 Task: Click the Ok in New Invoice
Action: Mouse moved to (133, 17)
Screenshot: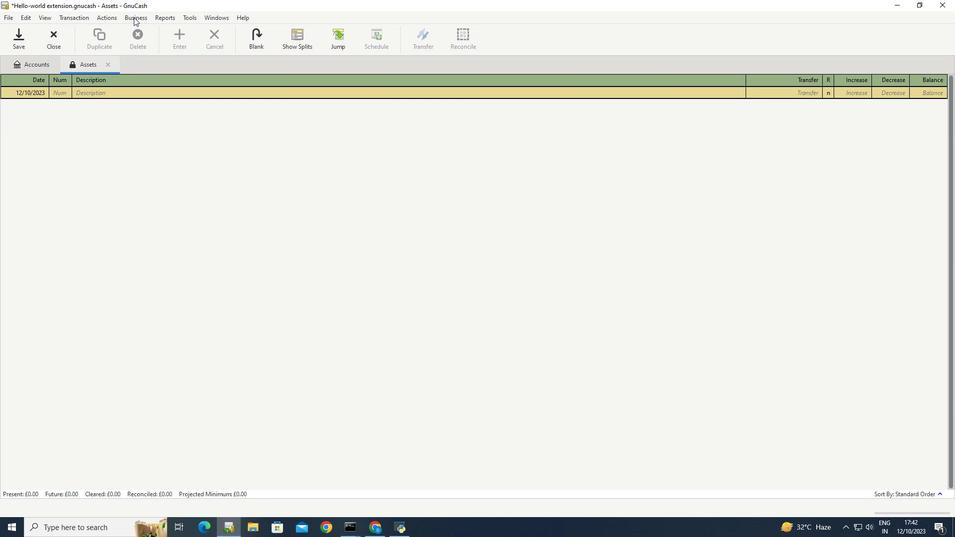 
Action: Mouse pressed left at (133, 17)
Screenshot: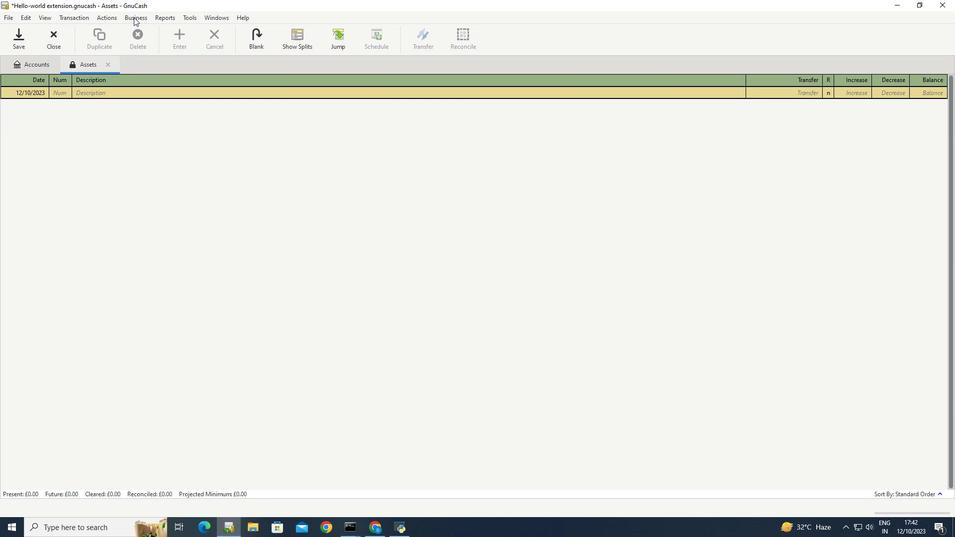 
Action: Mouse moved to (251, 66)
Screenshot: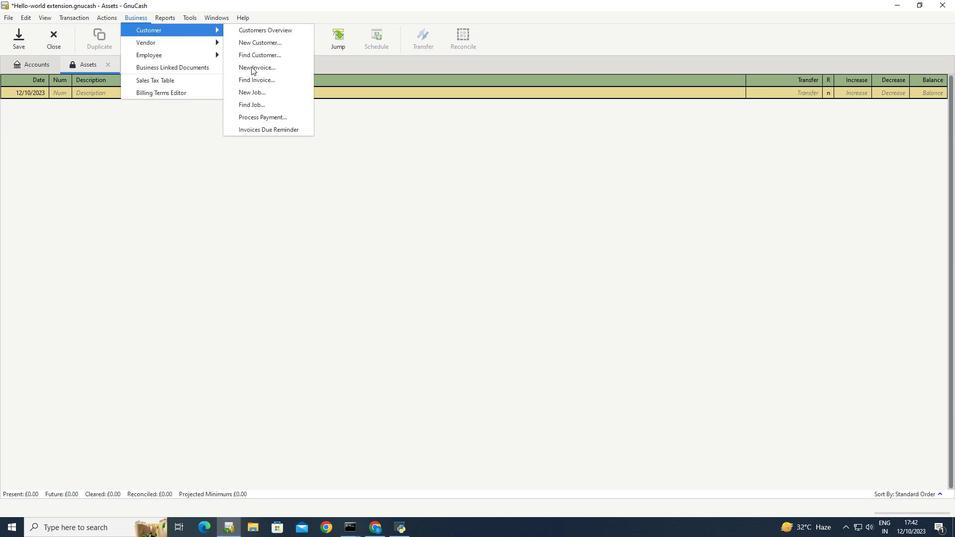 
Action: Mouse pressed left at (251, 66)
Screenshot: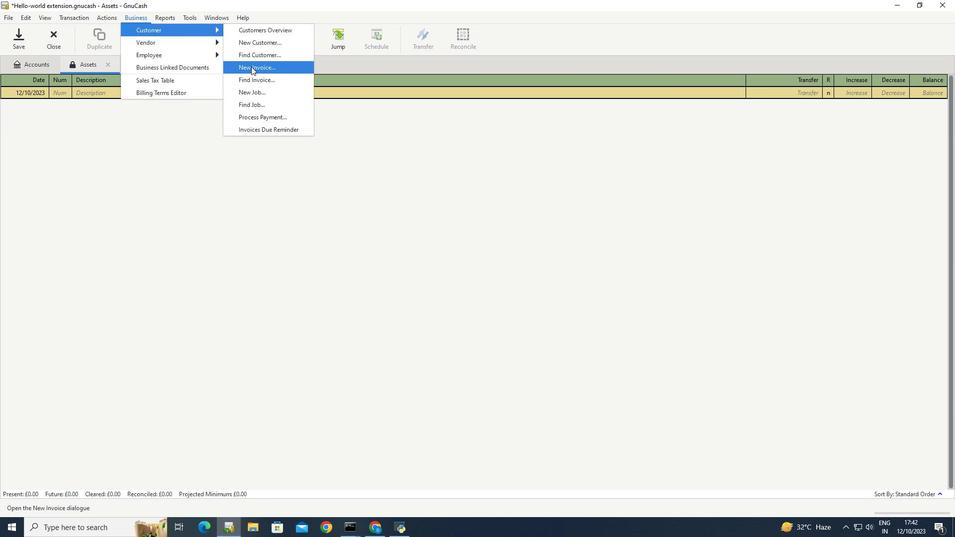 
Action: Mouse moved to (467, 212)
Screenshot: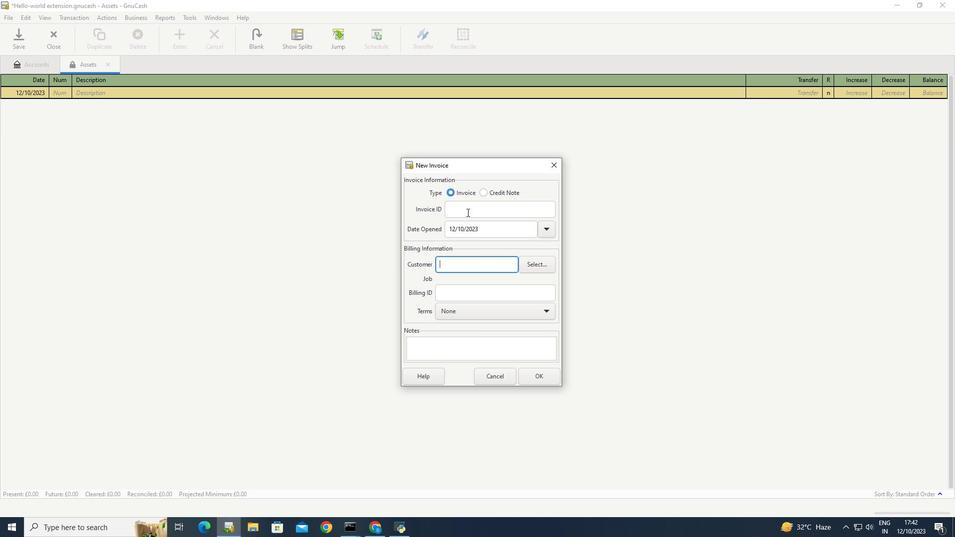 
Action: Mouse pressed left at (467, 212)
Screenshot: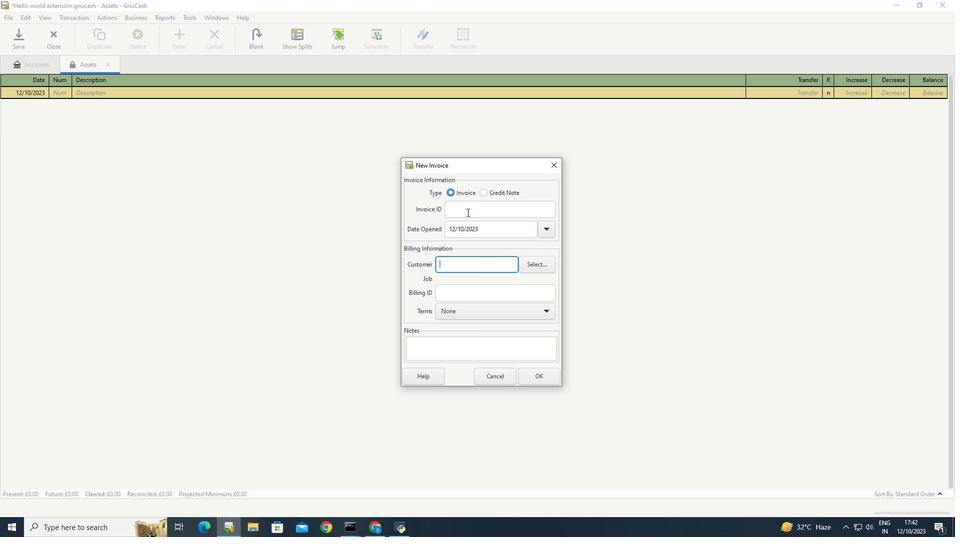 
Action: Key pressed <Key.caps_lock>INV-23-10-0011
Screenshot: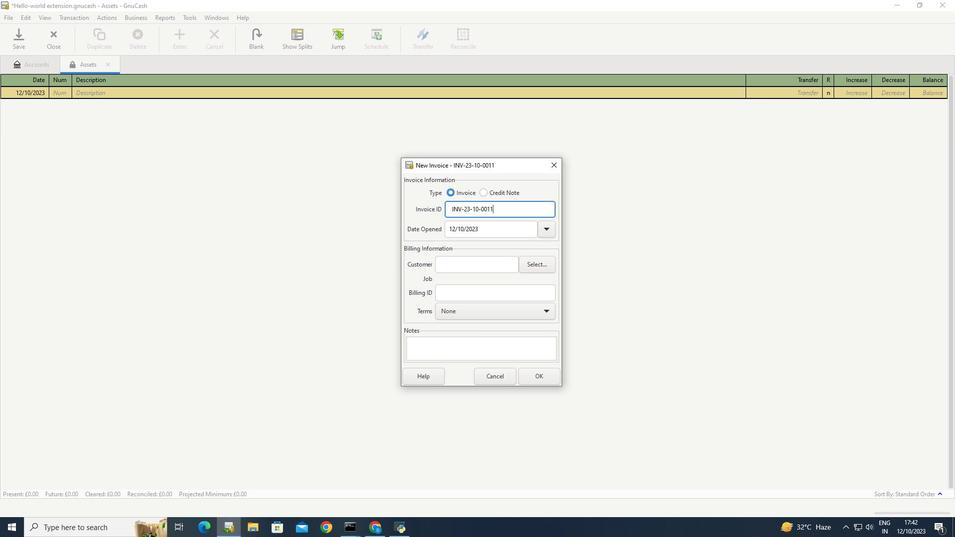 
Action: Mouse moved to (552, 225)
Screenshot: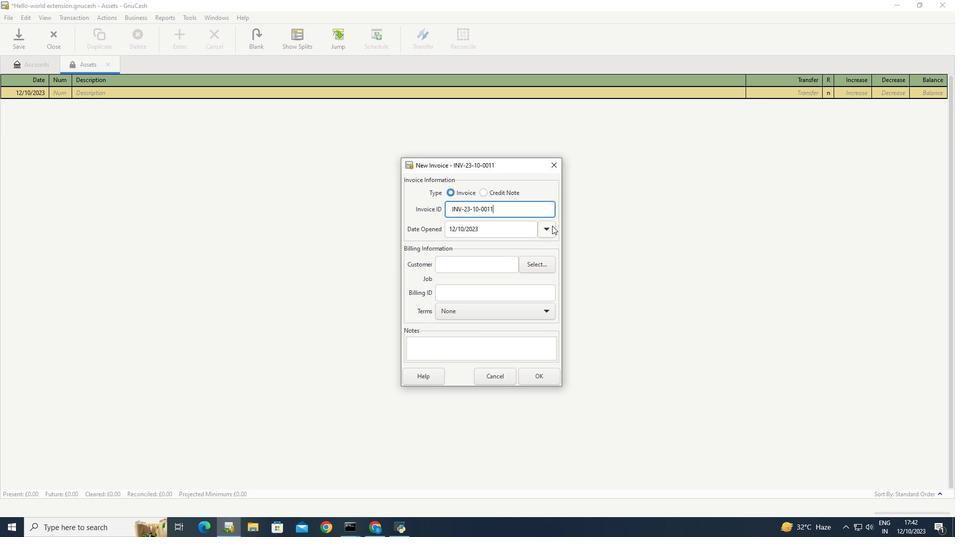 
Action: Mouse pressed left at (552, 225)
Screenshot: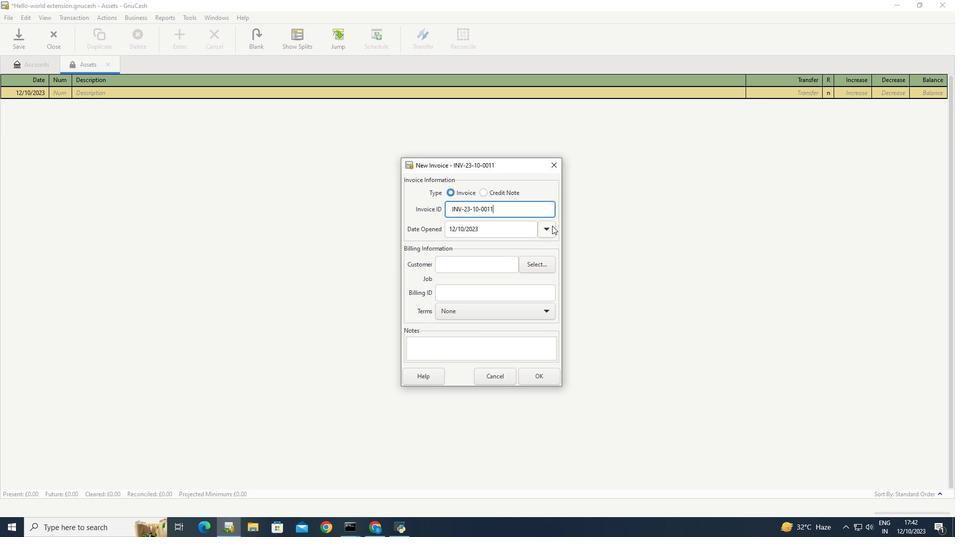 
Action: Mouse moved to (498, 280)
Screenshot: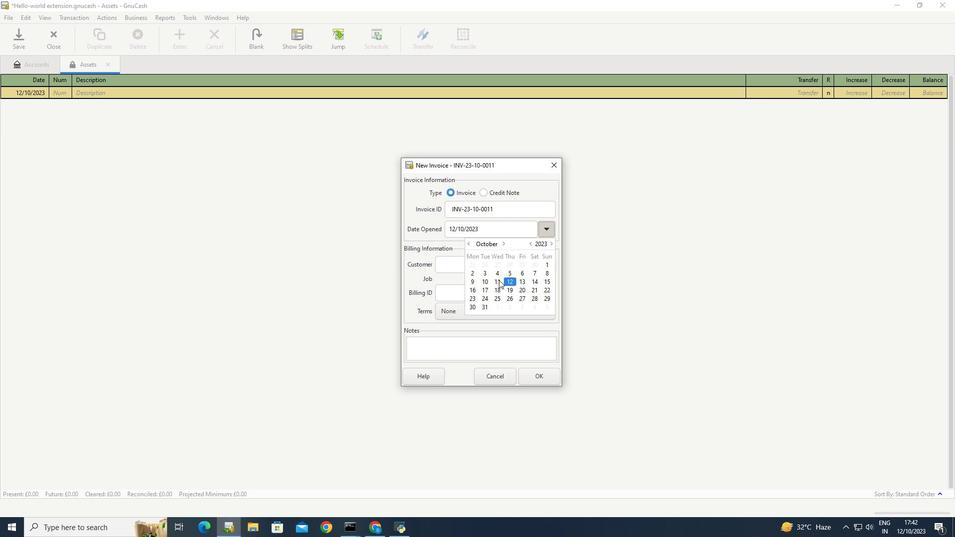 
Action: Mouse pressed left at (498, 280)
Screenshot: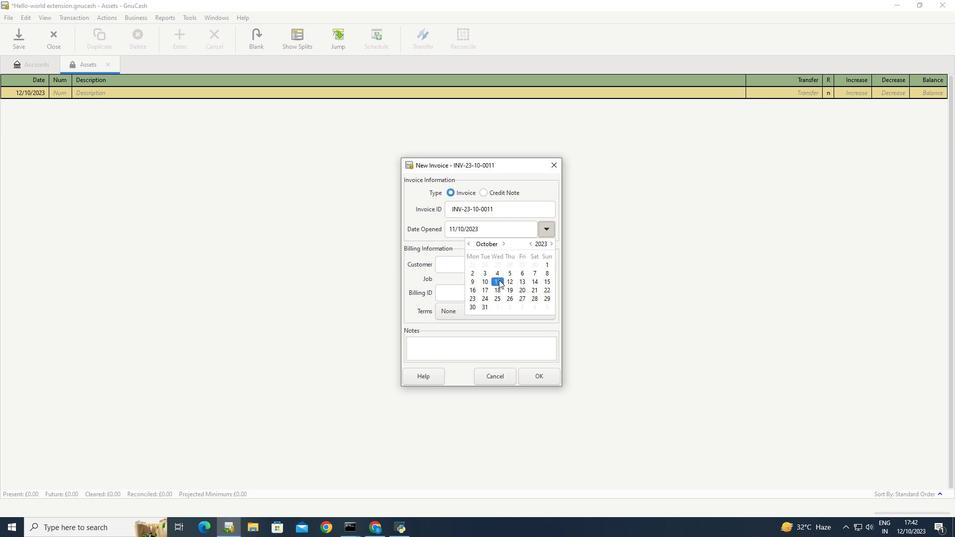 
Action: Mouse moved to (517, 327)
Screenshot: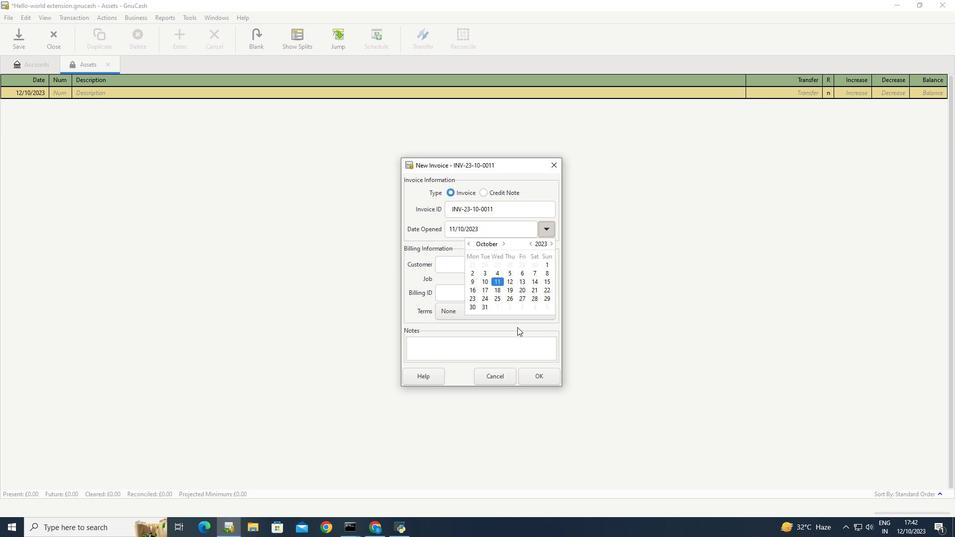 
Action: Mouse pressed left at (517, 327)
Screenshot: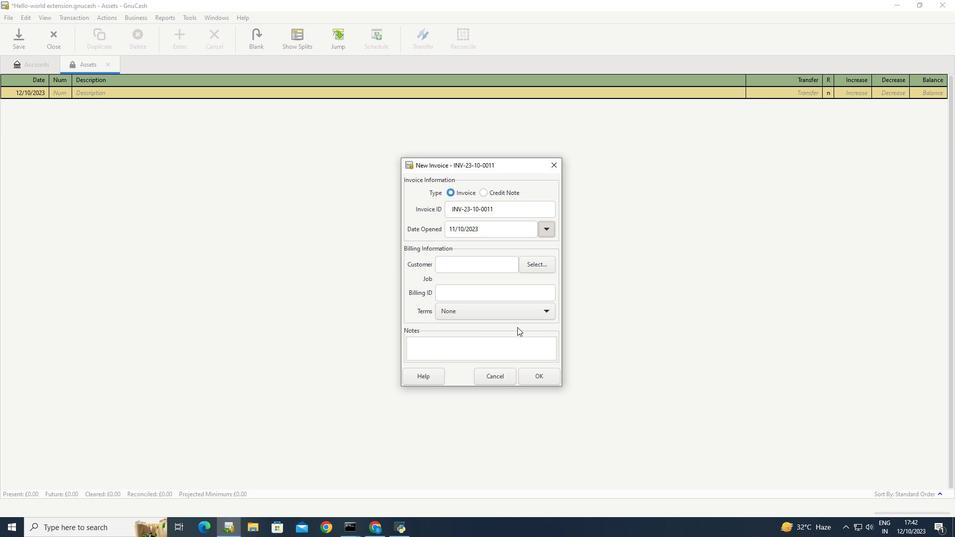 
Action: Mouse moved to (535, 264)
Screenshot: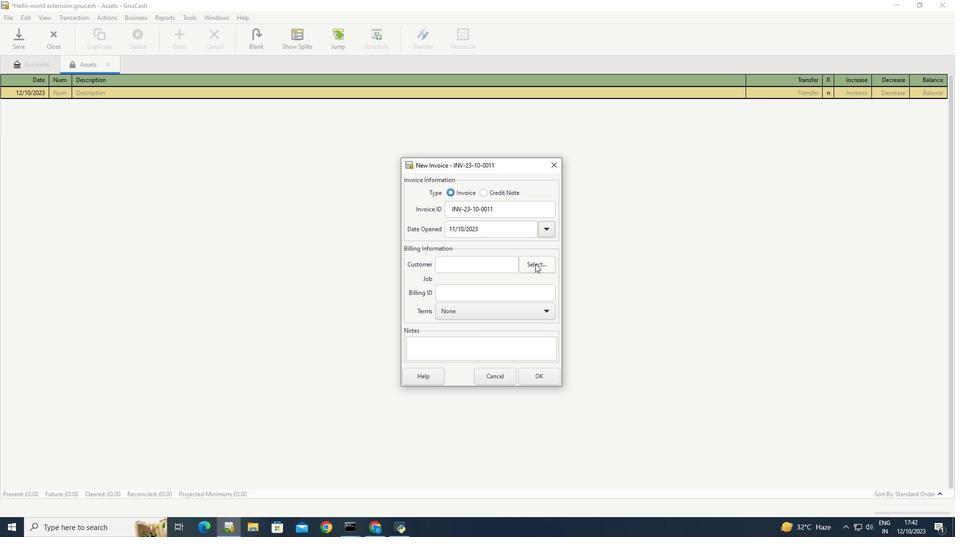 
Action: Mouse pressed left at (535, 264)
Screenshot: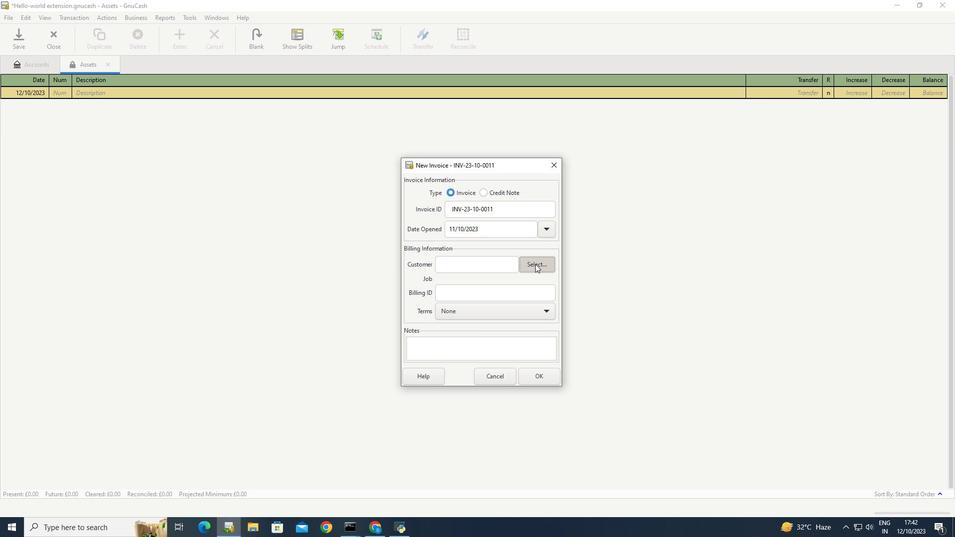 
Action: Mouse moved to (635, 172)
Screenshot: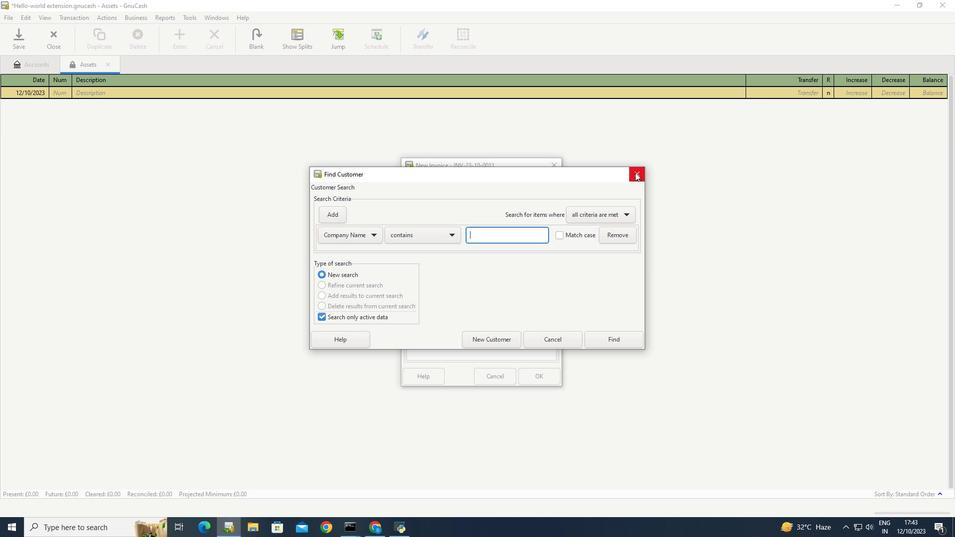 
Action: Mouse pressed left at (635, 172)
Screenshot: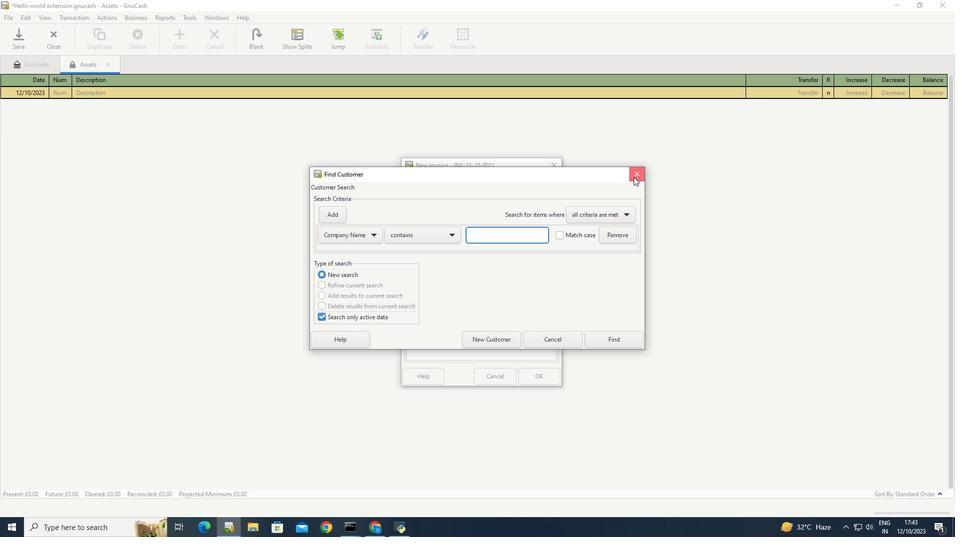 
Action: Mouse moved to (469, 265)
Screenshot: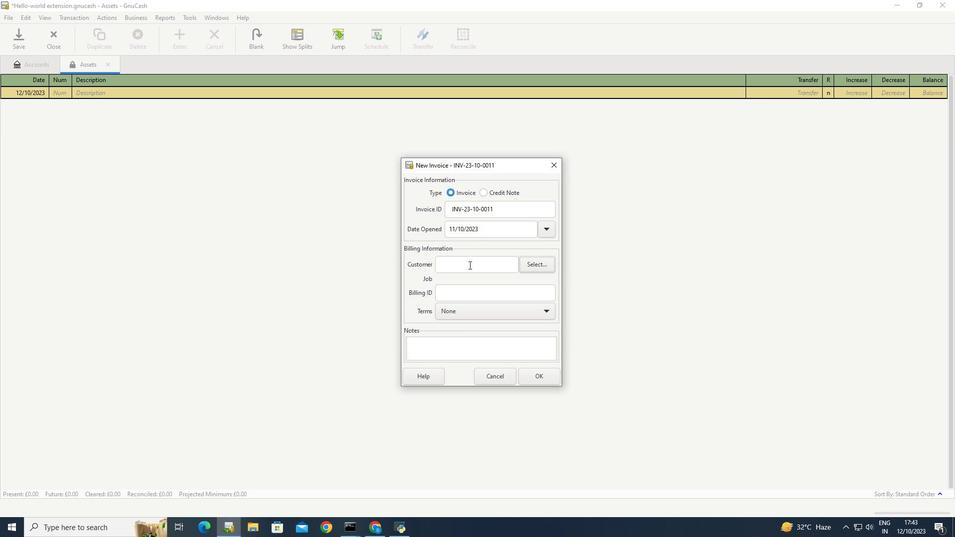 
Action: Mouse pressed left at (469, 265)
Screenshot: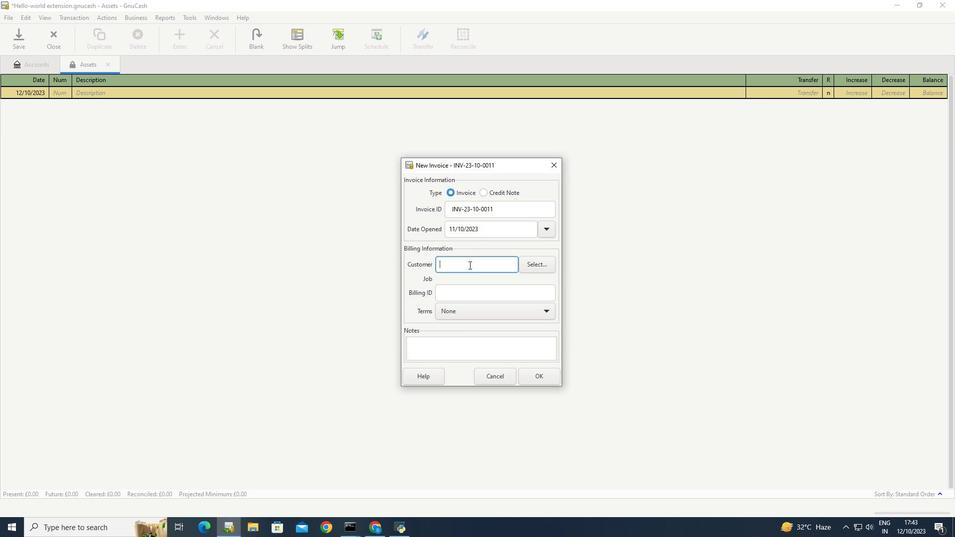 
Action: Key pressed SO
Screenshot: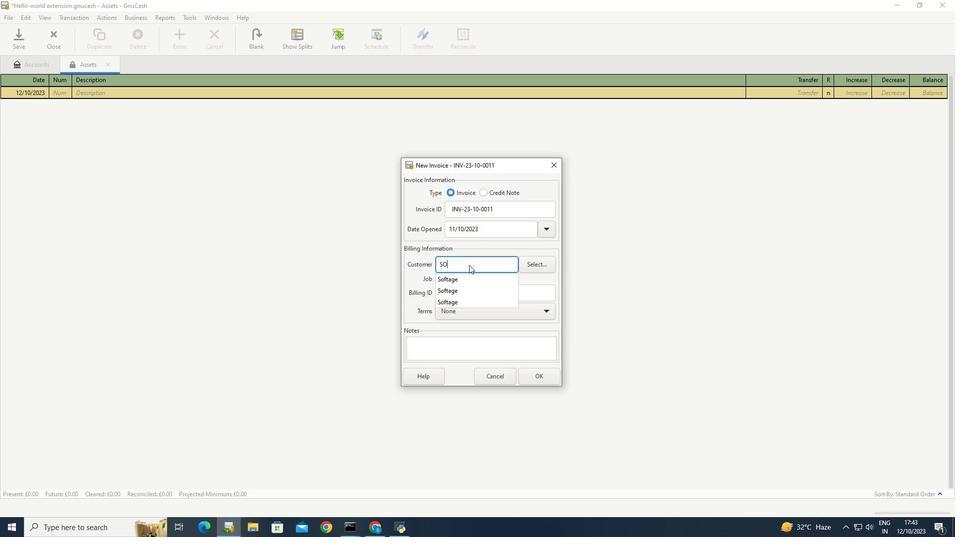 
Action: Mouse moved to (453, 278)
Screenshot: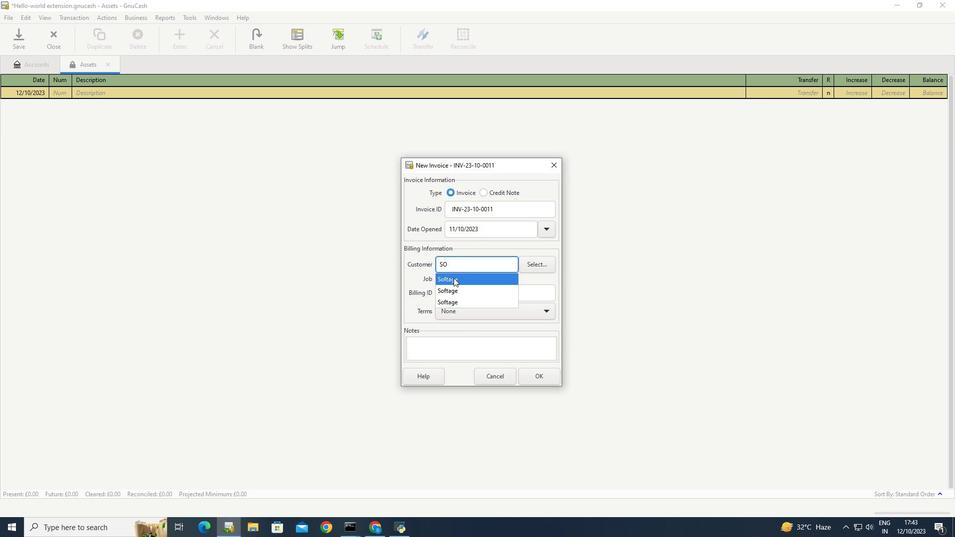 
Action: Mouse pressed left at (453, 278)
Screenshot: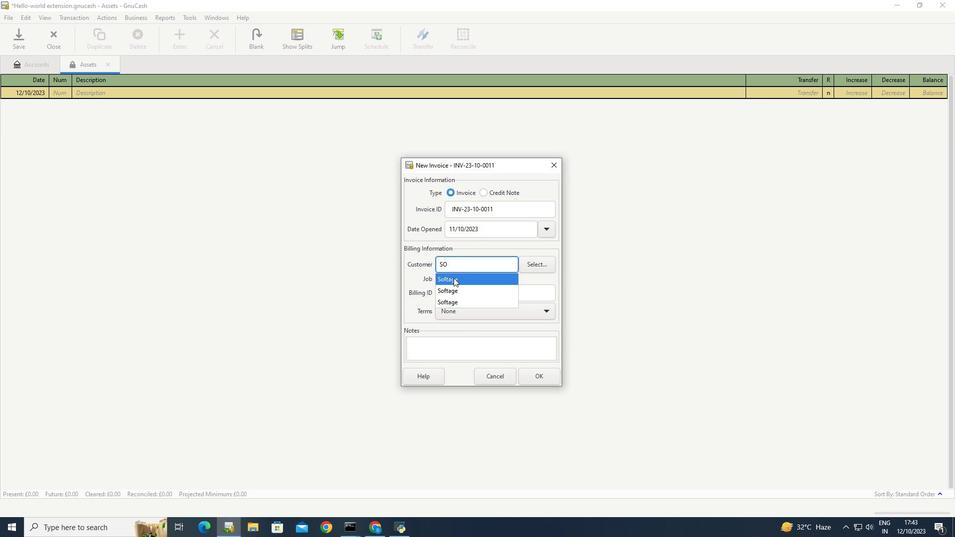 
Action: Mouse moved to (463, 284)
Screenshot: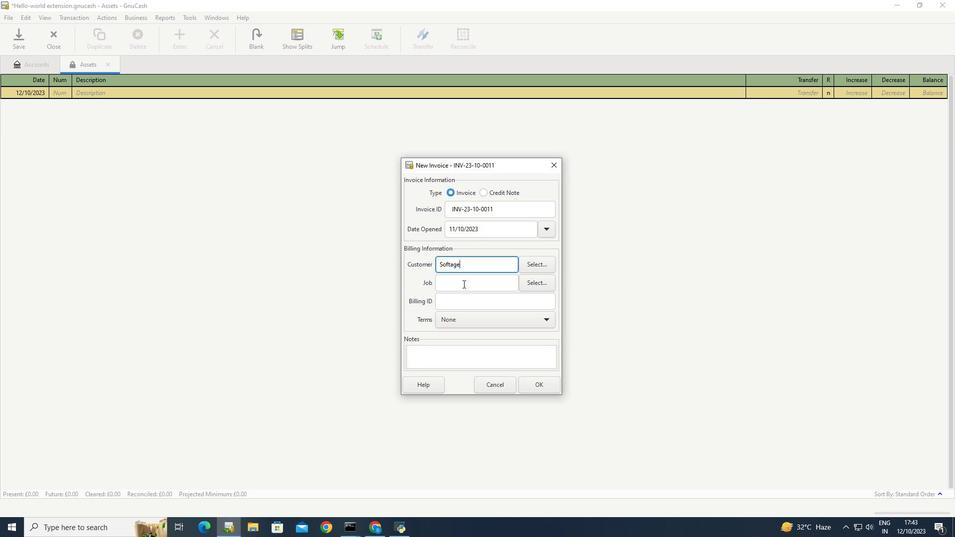 
Action: Mouse pressed left at (463, 284)
Screenshot: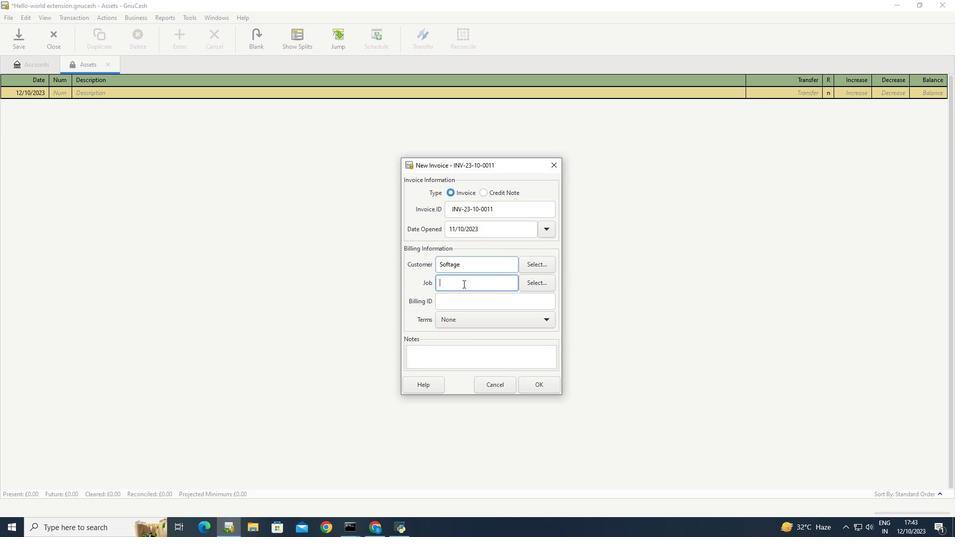 
Action: Mouse moved to (471, 308)
Screenshot: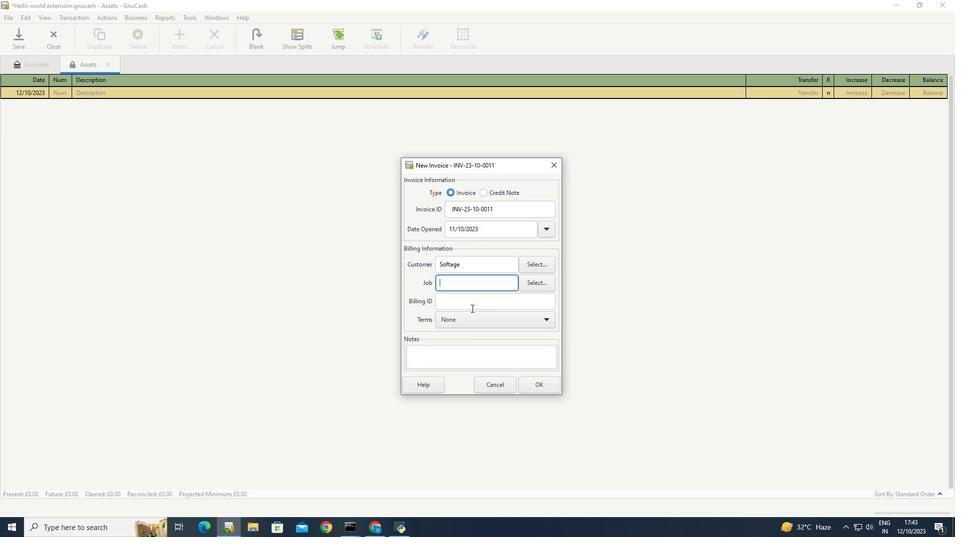 
Action: Mouse pressed left at (471, 308)
Screenshot: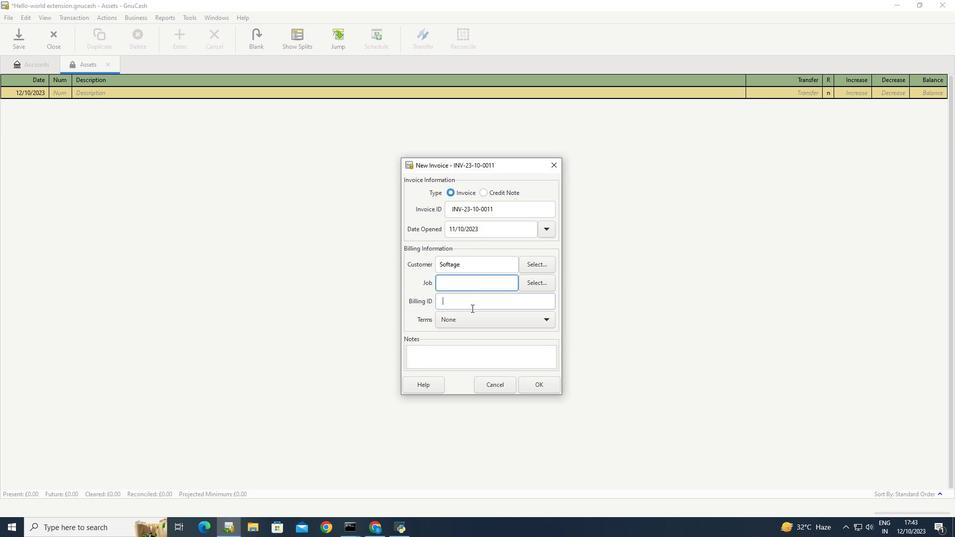 
Action: Key pressed 1234
Screenshot: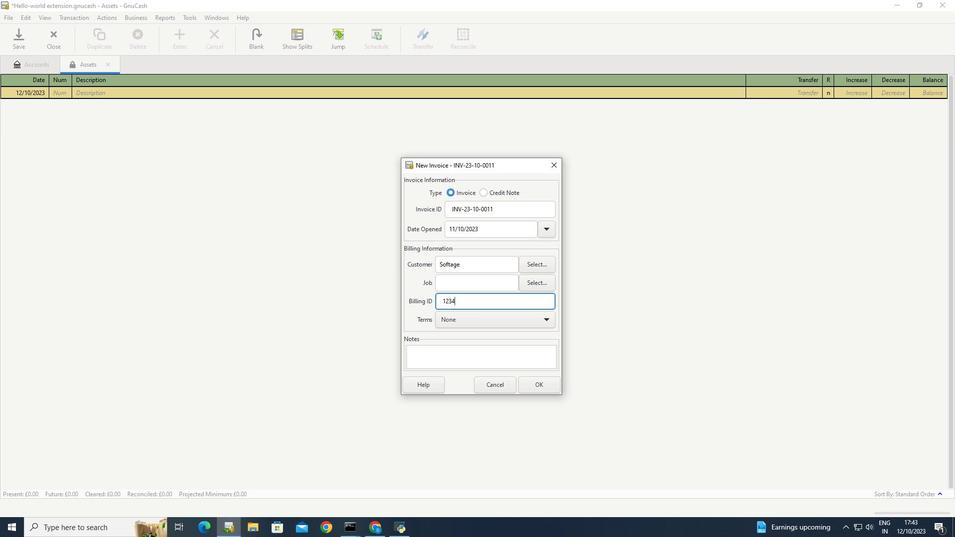 
Action: Mouse moved to (546, 317)
Screenshot: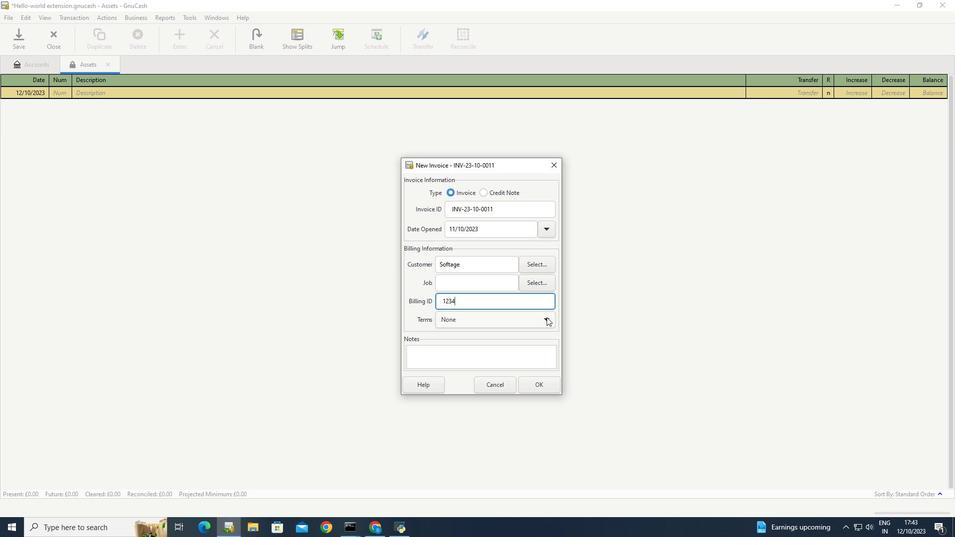 
Action: Mouse pressed left at (546, 317)
Screenshot: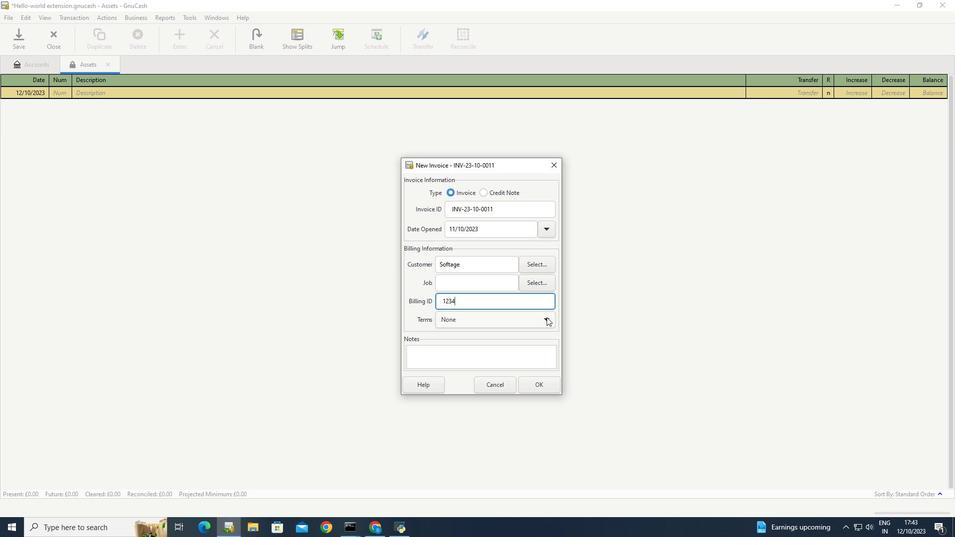 
Action: Mouse moved to (480, 319)
Screenshot: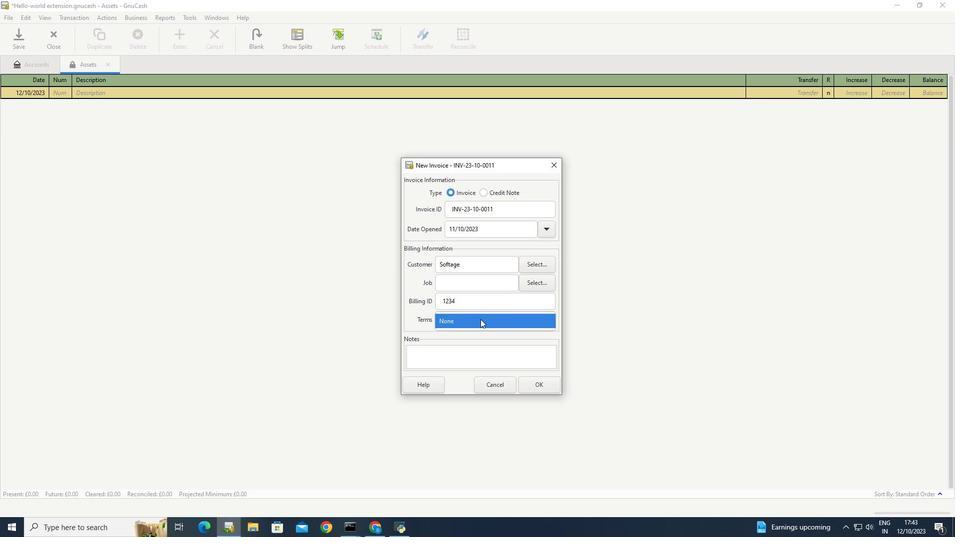 
Action: Mouse pressed left at (480, 319)
Screenshot: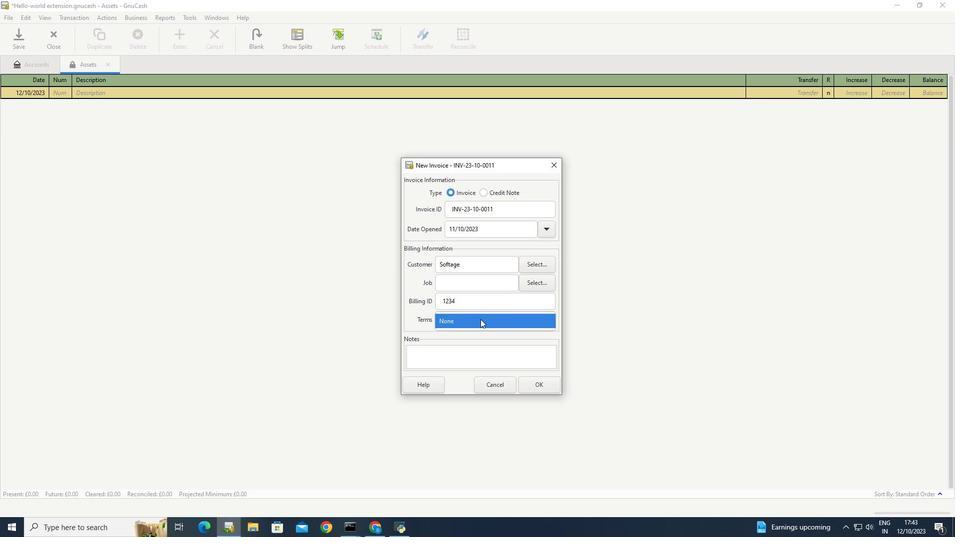 
Action: Mouse moved to (536, 384)
Screenshot: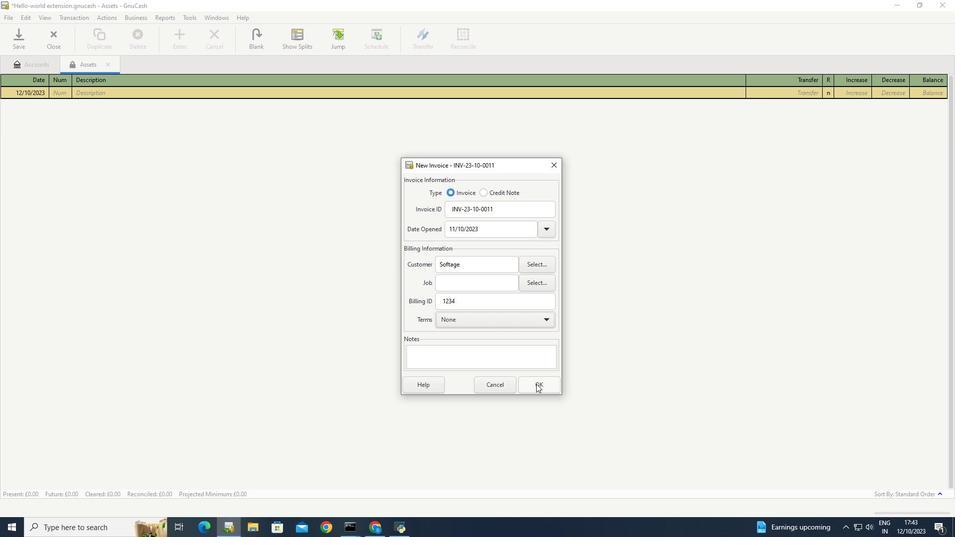 
Action: Mouse pressed left at (536, 384)
Screenshot: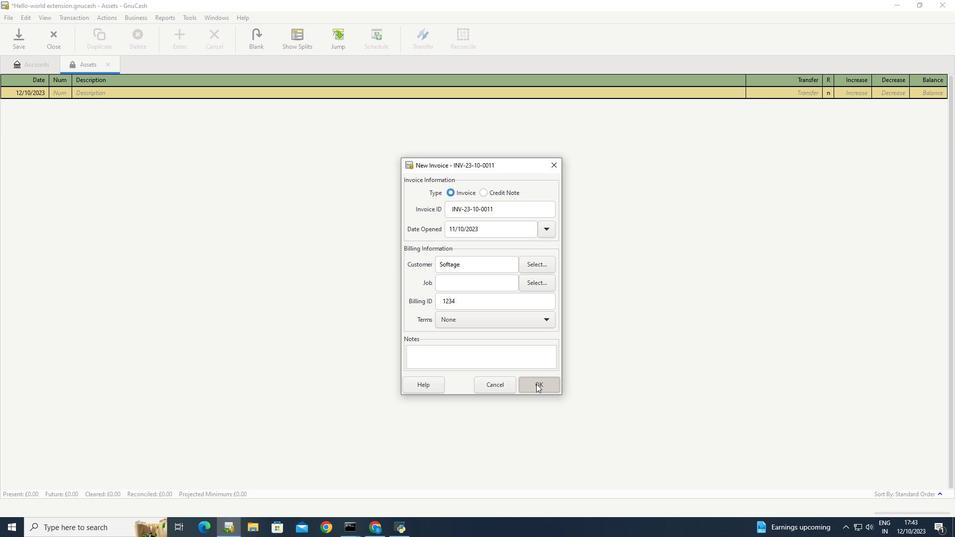 
Action: Mouse moved to (536, 383)
Screenshot: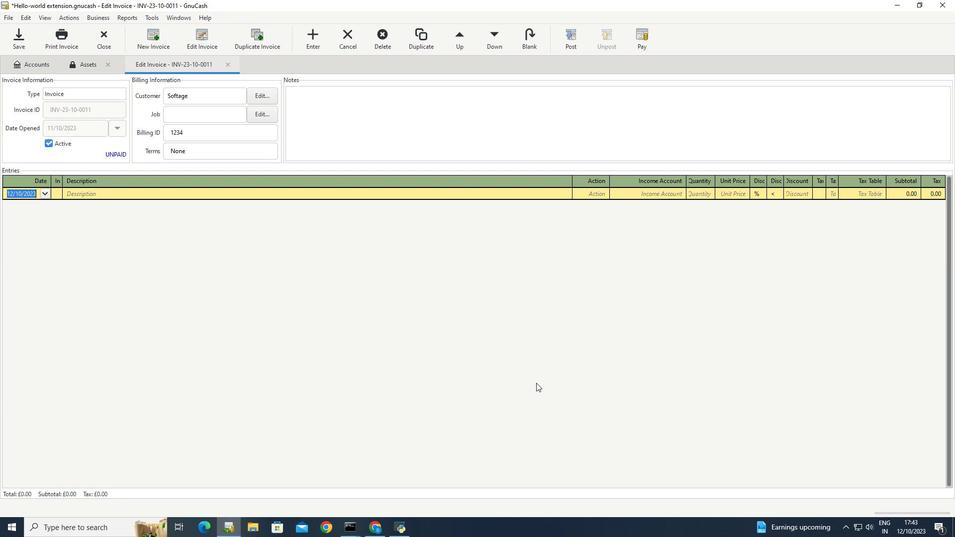 
